Task: Check the archived items in the mark's project.
Action: Mouse moved to (18, 92)
Screenshot: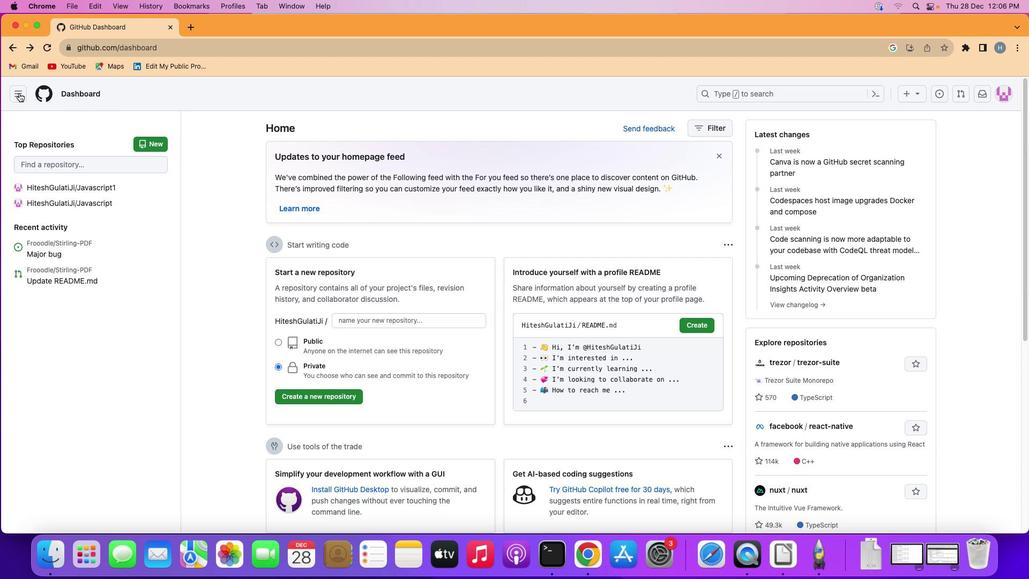 
Action: Mouse pressed left at (18, 92)
Screenshot: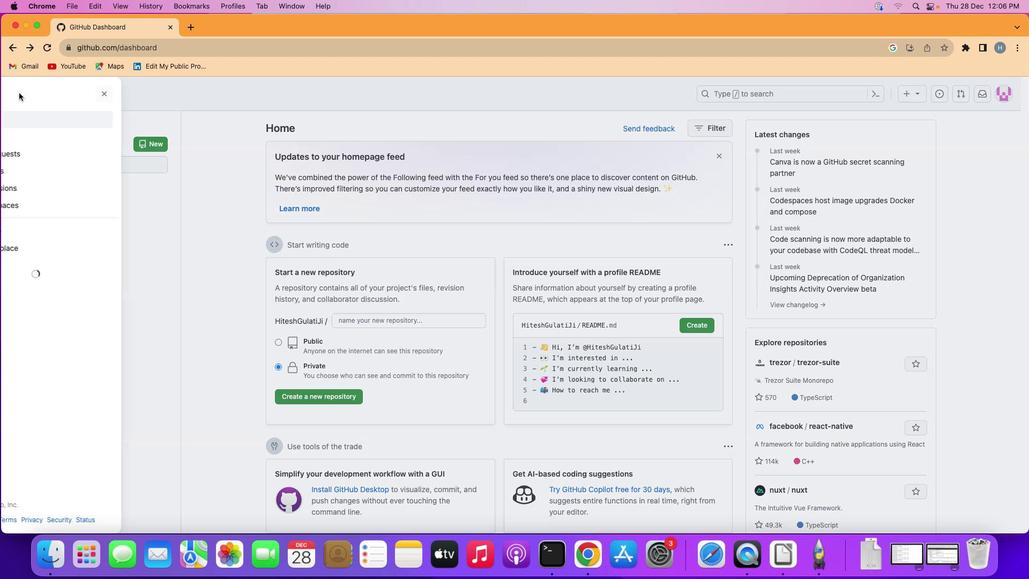 
Action: Mouse moved to (84, 166)
Screenshot: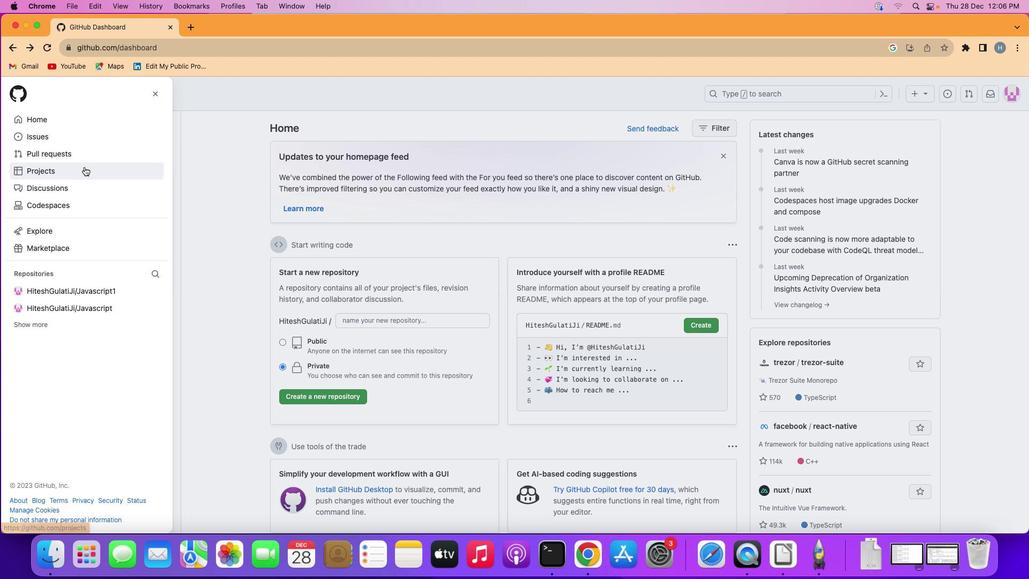 
Action: Mouse pressed left at (84, 166)
Screenshot: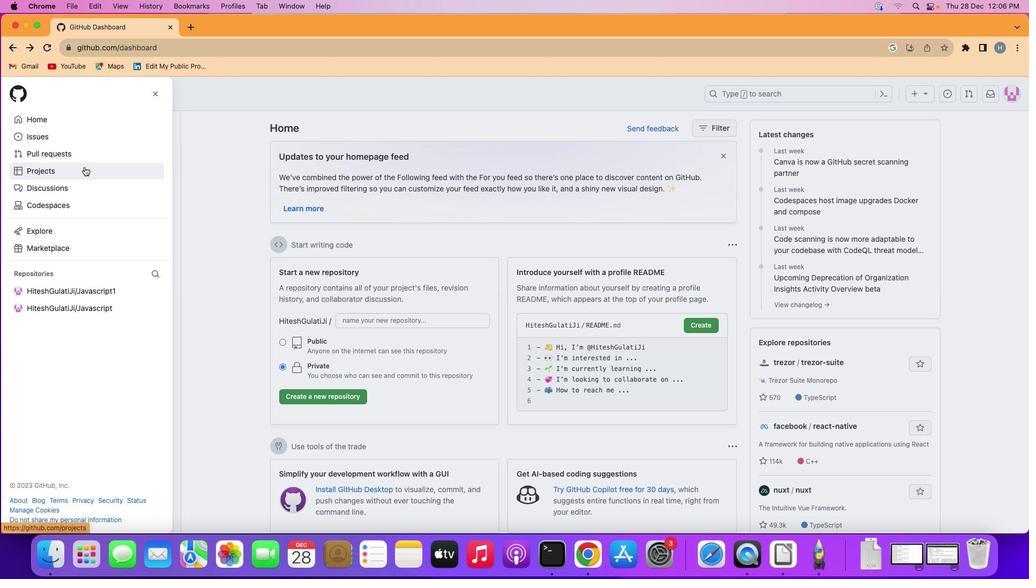 
Action: Mouse moved to (401, 194)
Screenshot: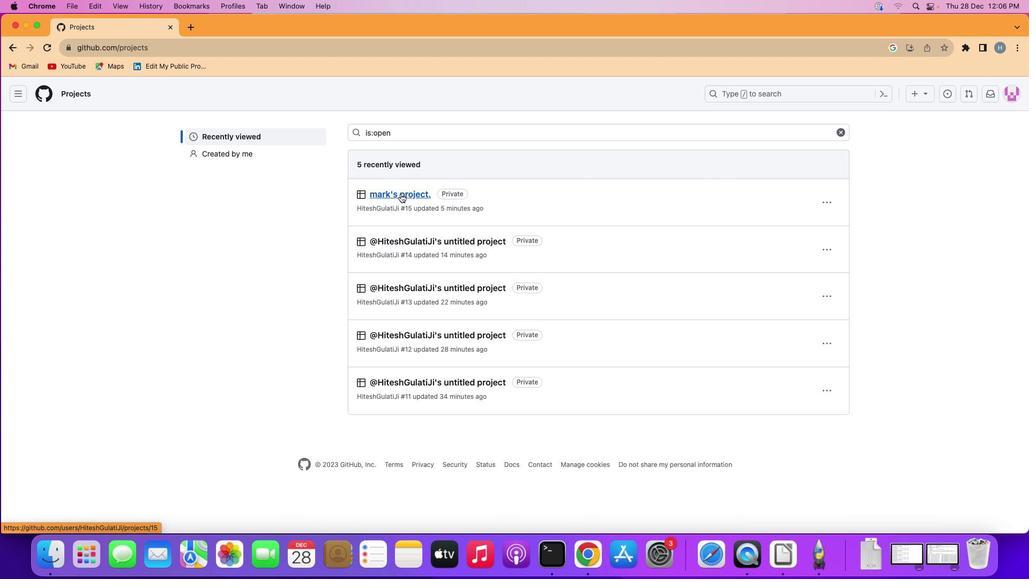 
Action: Mouse pressed left at (401, 194)
Screenshot: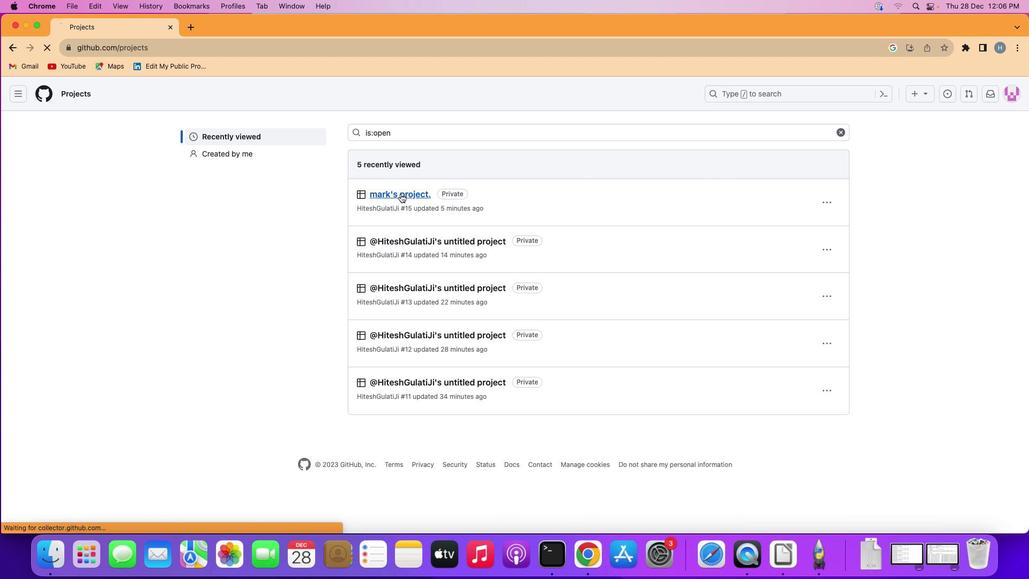 
Action: Mouse moved to (1001, 122)
Screenshot: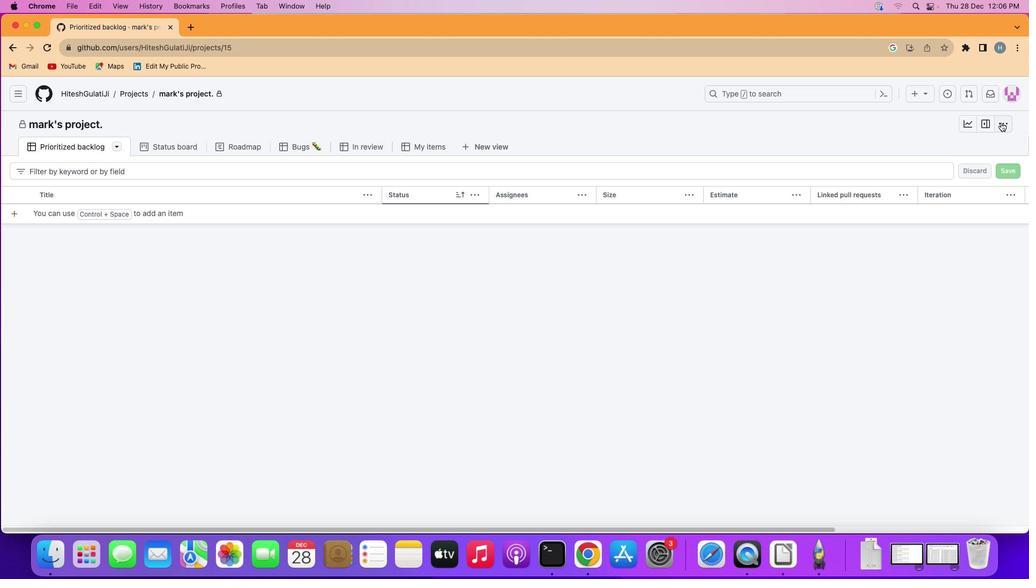 
Action: Mouse pressed left at (1001, 122)
Screenshot: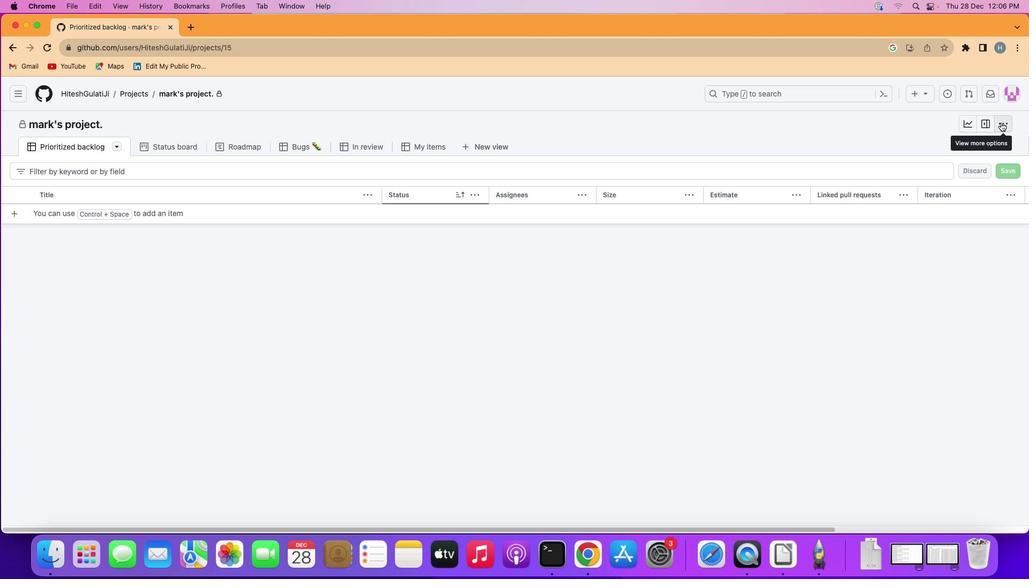 
Action: Mouse moved to (967, 165)
Screenshot: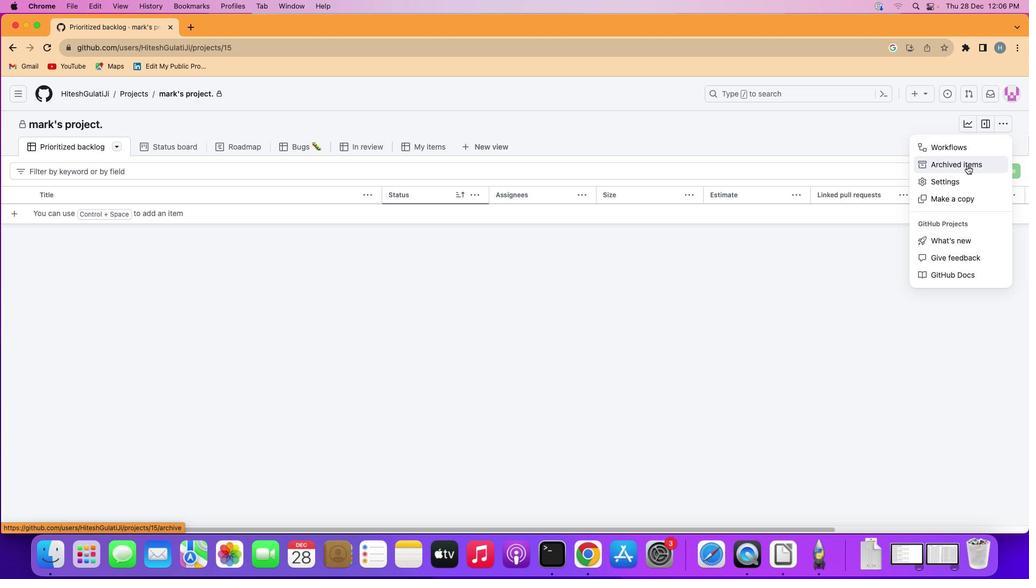 
Action: Mouse pressed left at (967, 165)
Screenshot: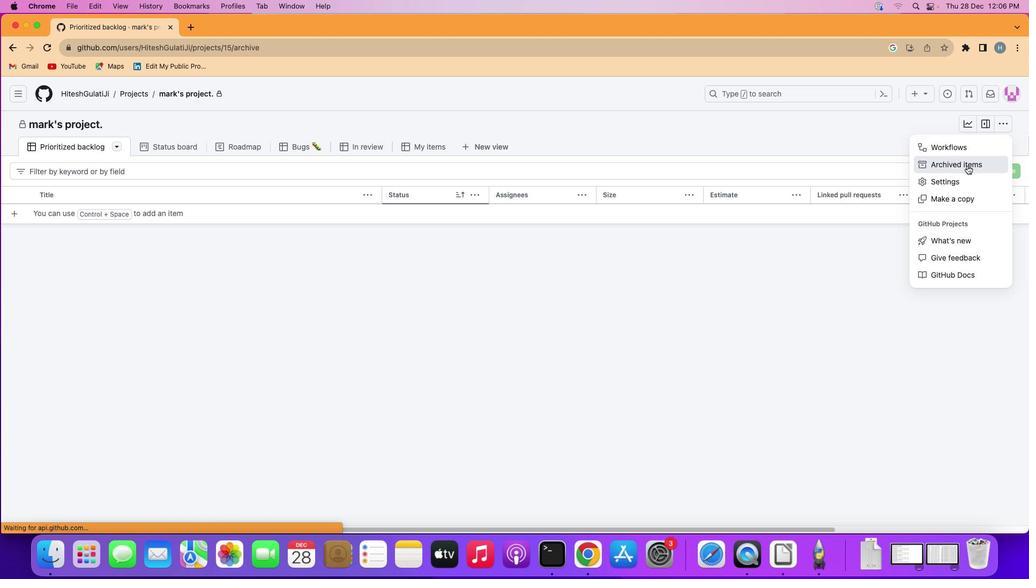 
